Task: Create a rule from the Recommended list, Task Added to this Project -> add SubTasks in the project AgileFlow with SubTasks Gather and Analyse Requirements , Design and Implement Solution , System Test and UAT , Release to Production / Go Live
Action: Mouse moved to (53, 375)
Screenshot: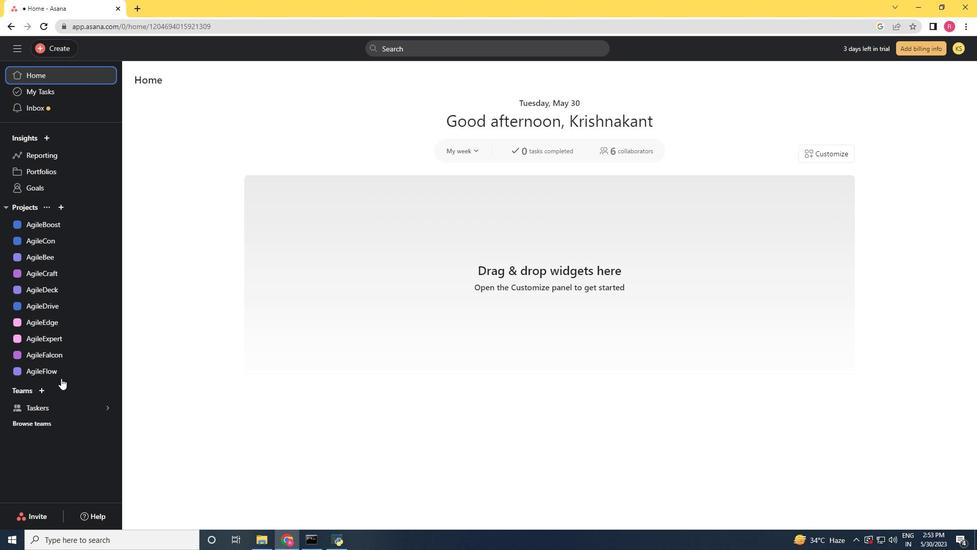 
Action: Mouse pressed left at (53, 375)
Screenshot: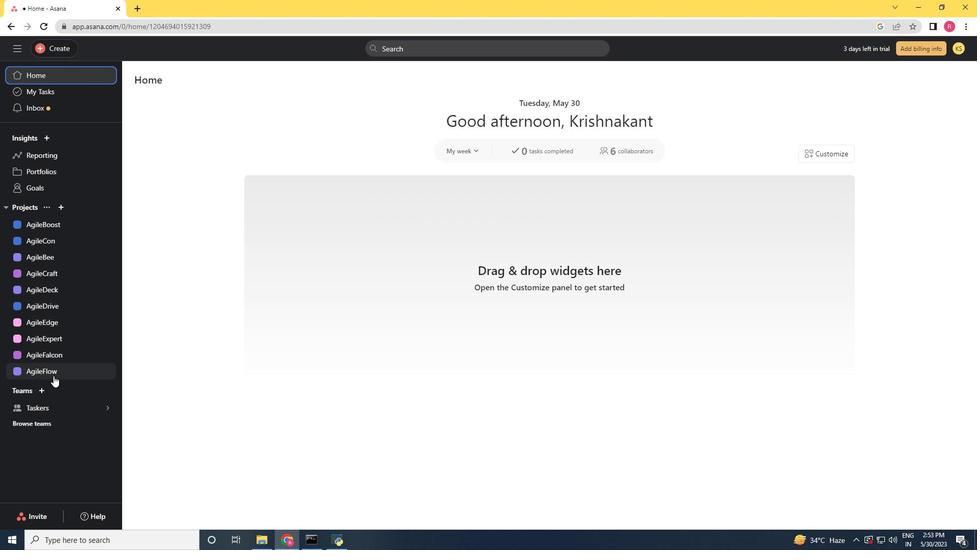 
Action: Mouse moved to (931, 82)
Screenshot: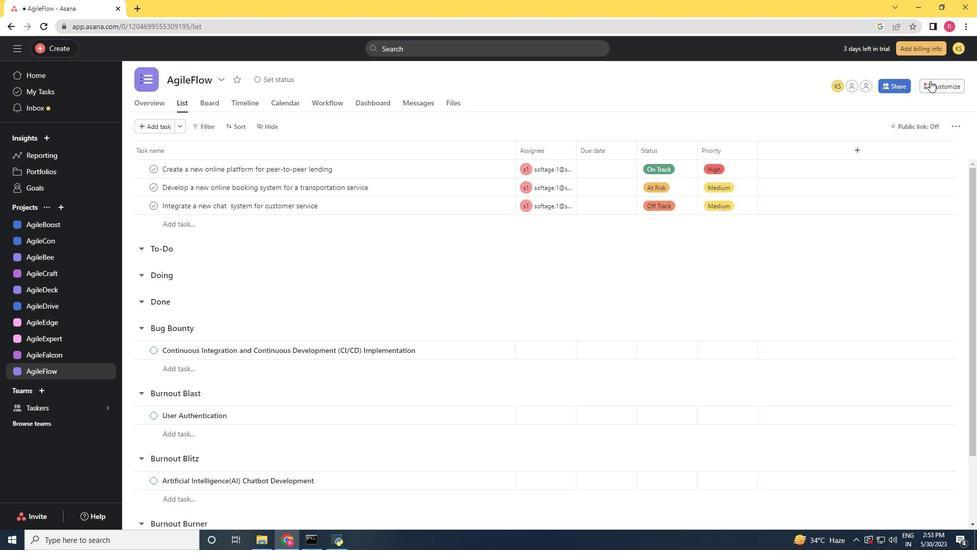 
Action: Mouse pressed left at (931, 82)
Screenshot: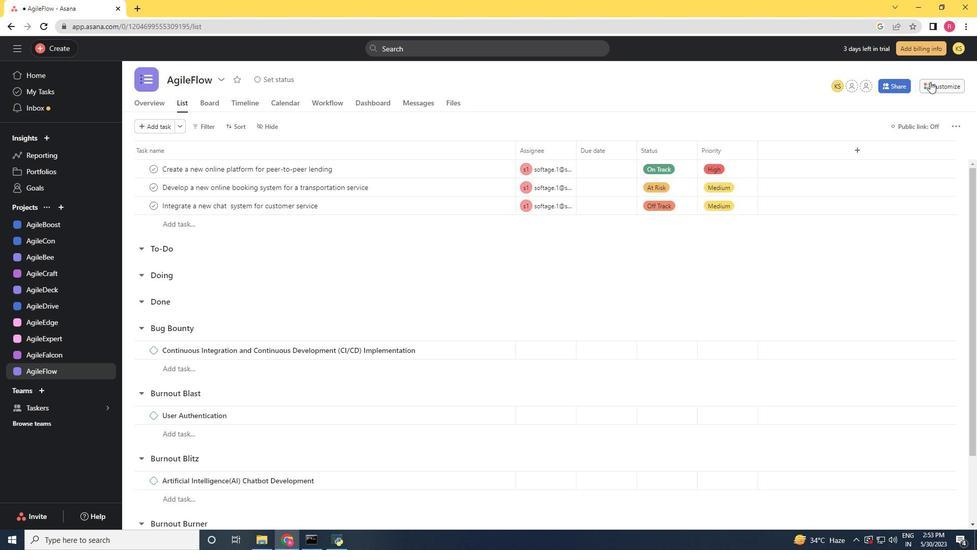 
Action: Mouse moved to (777, 224)
Screenshot: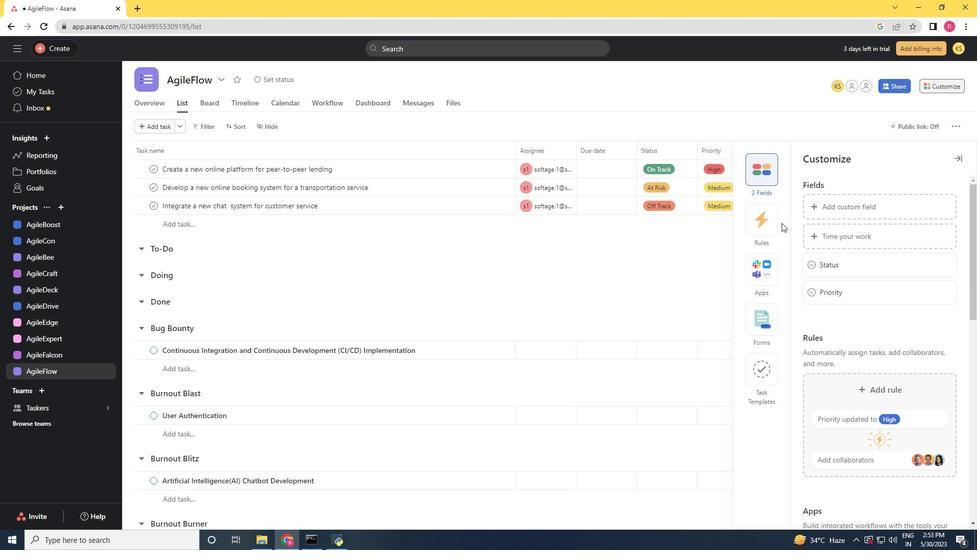
Action: Mouse pressed left at (777, 224)
Screenshot: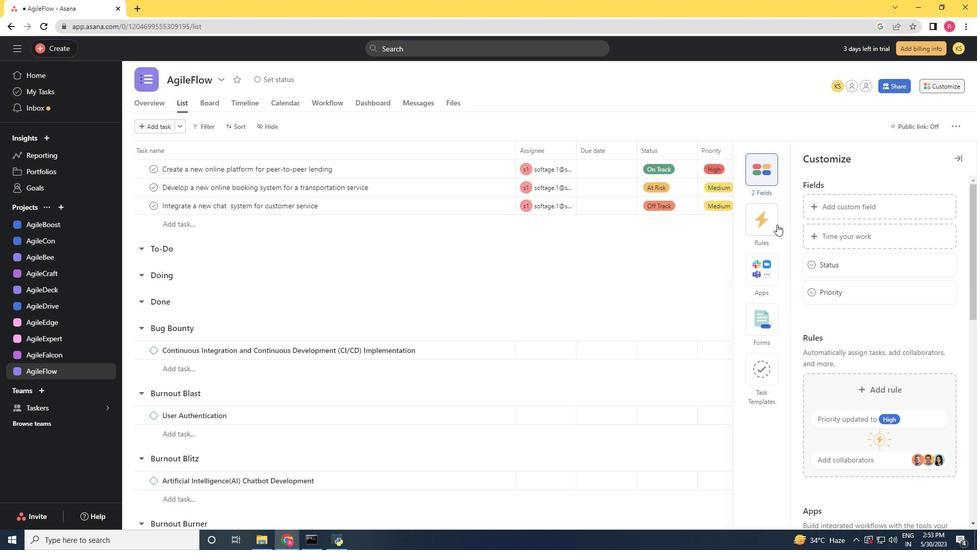 
Action: Mouse moved to (843, 233)
Screenshot: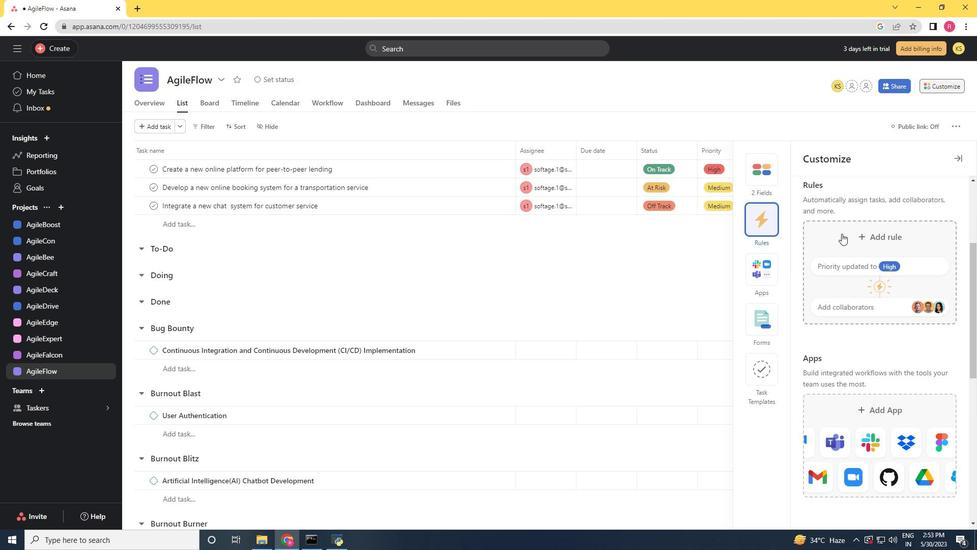 
Action: Mouse pressed left at (843, 233)
Screenshot: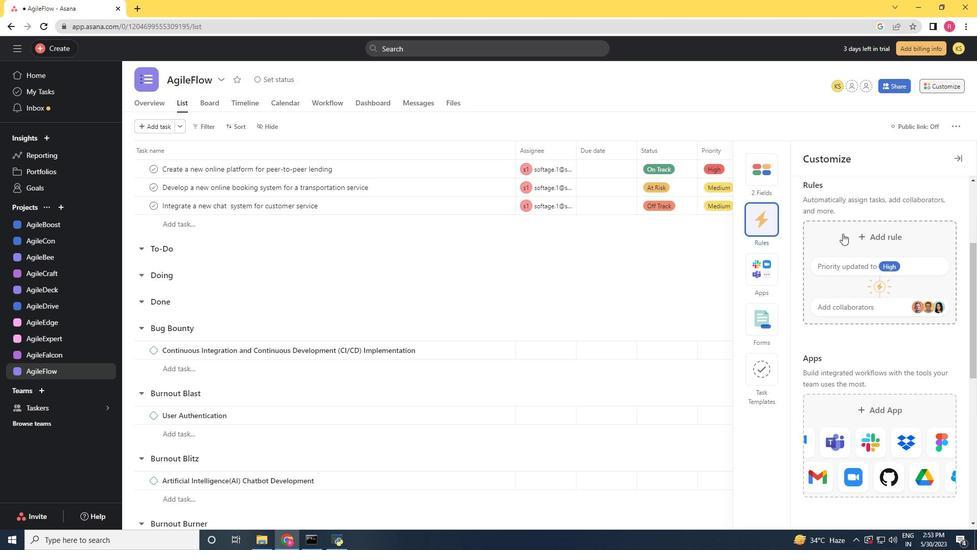 
Action: Mouse moved to (693, 164)
Screenshot: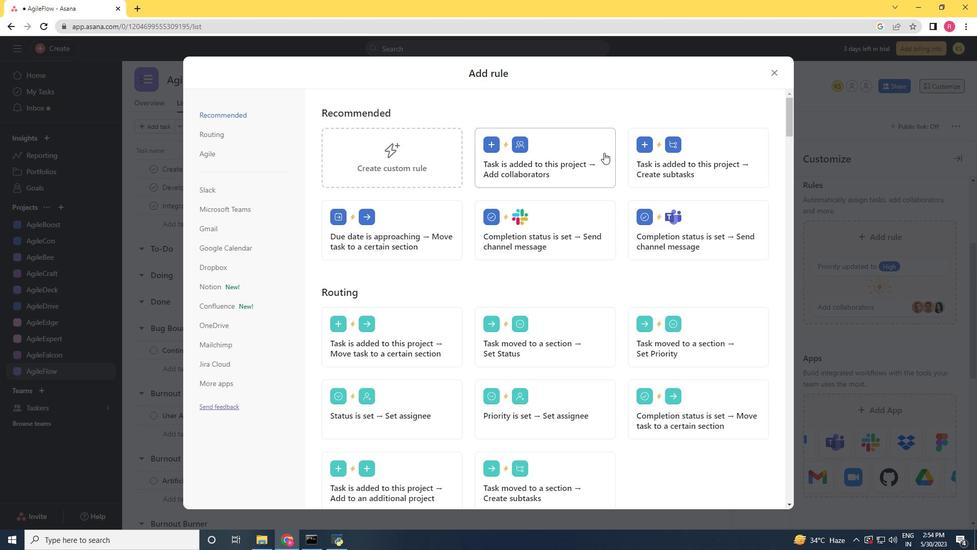 
Action: Mouse pressed left at (693, 164)
Screenshot: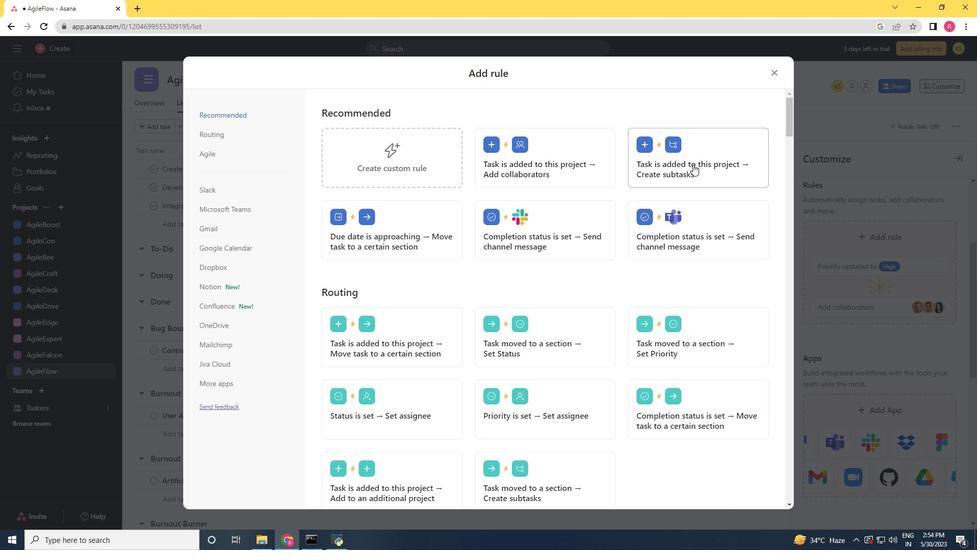 
Action: Key pressed <Key.shift><Key.shift><Key.shift><Key.shift><Key.shift><Key.shift>Gather<Key.space>and<Key.space><Key.shift>Analyse<Key.space><Key.shift>Requirements<Key.enter><Key.shift>Design<Key.space>and<Key.space><Key.shift_r>Implement<Key.space><Key.shift>Solution<Key.space><Key.enter><Key.shift>System<Key.space><Key.shift><Key.shift><Key.shift><Key.shift><Key.shift><Key.shift><Key.shift><Key.shift>est<Key.backspace><Key.backspace><Key.backspace><Key.shift>Test<Key.space>and<Key.space><Key.shift><Key.shift><Key.shift><Key.shift>Uat<Key.backspace><Key.backspace><Key.shift>AT<Key.enter><Key.shift>Release<Key.space>to<Key.space><Key.shift_r>Production<Key.space>/<Key.space><Key.shift_r><Key.shift_r>o<Key.space><Key.shift_r>Live
Screenshot: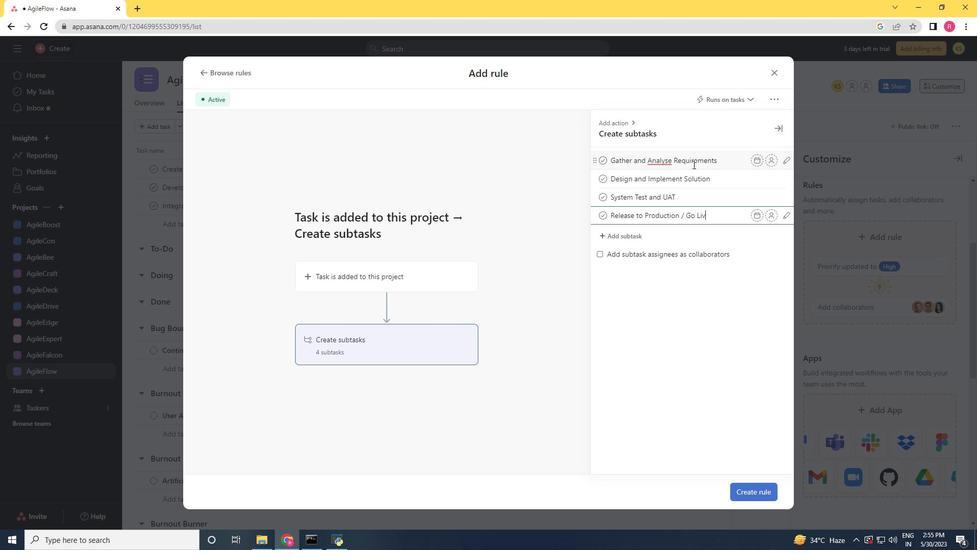 
Action: Mouse moved to (749, 495)
Screenshot: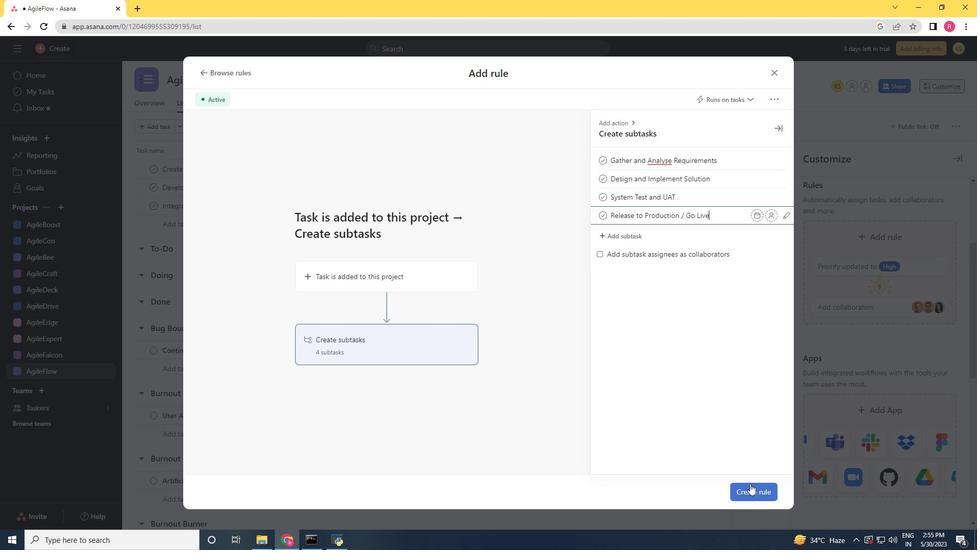 
Action: Mouse pressed left at (749, 495)
Screenshot: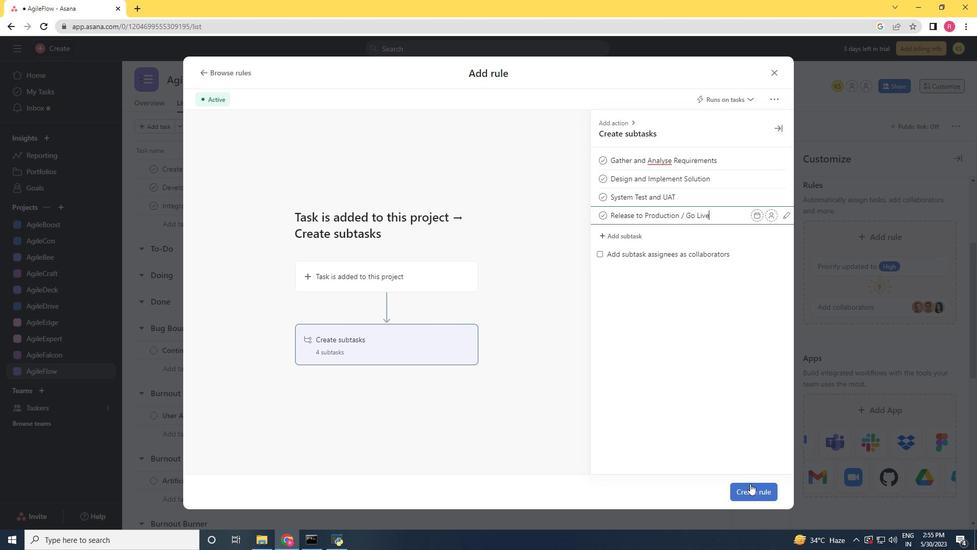 
Action: Mouse moved to (734, 460)
Screenshot: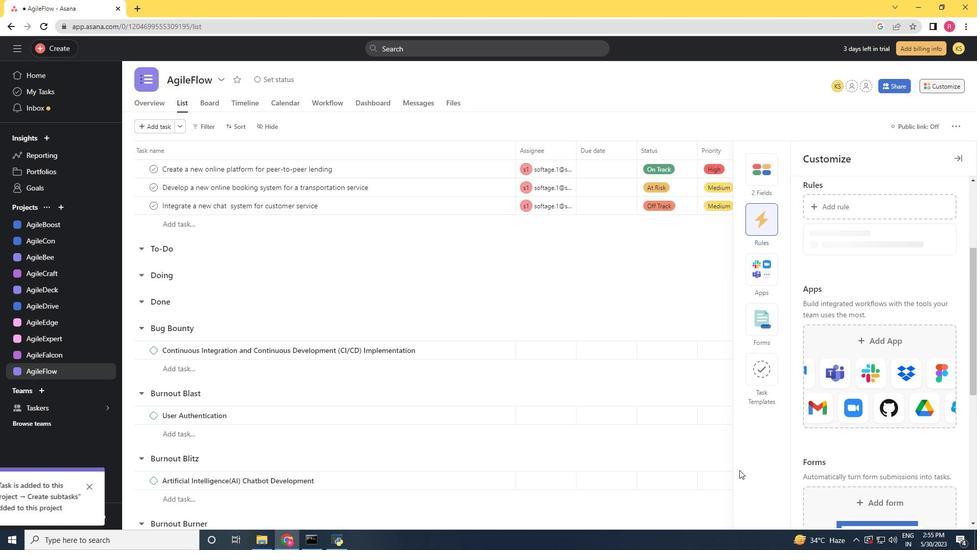 
